 Task: Create a scrum project AgileRealm. Add to scrum project AgileRealm a team member softage.4@softage.net and assign as Project Lead. Add to scrum project AgileRealm a team member softage.1@softage.net
Action: Mouse moved to (175, 50)
Screenshot: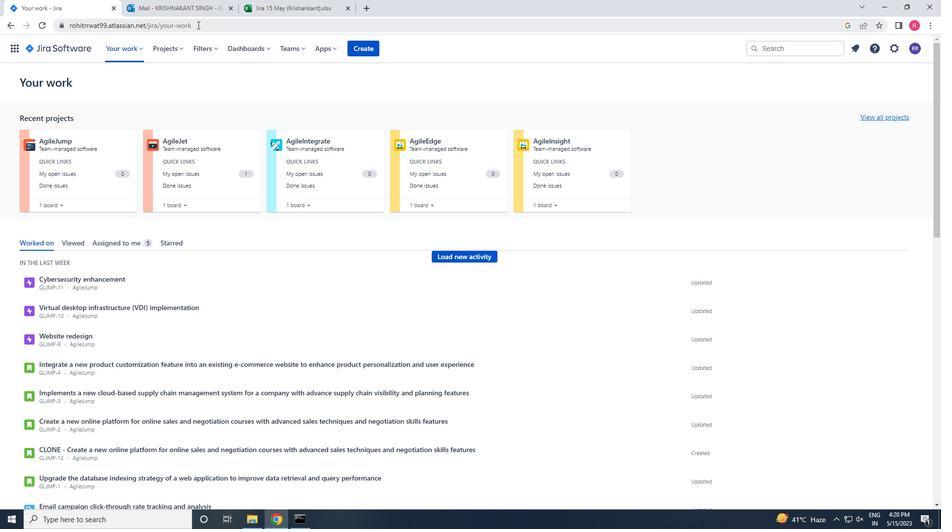 
Action: Mouse pressed left at (175, 50)
Screenshot: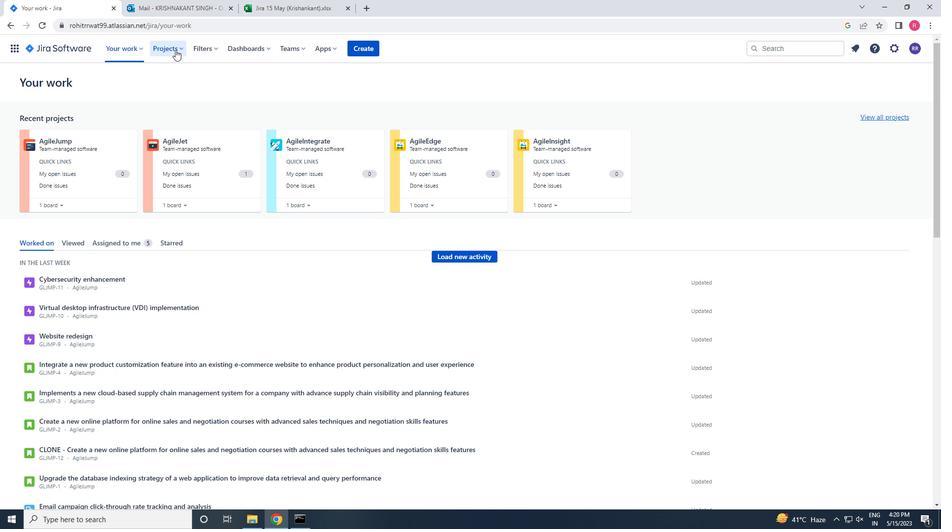 
Action: Mouse moved to (226, 242)
Screenshot: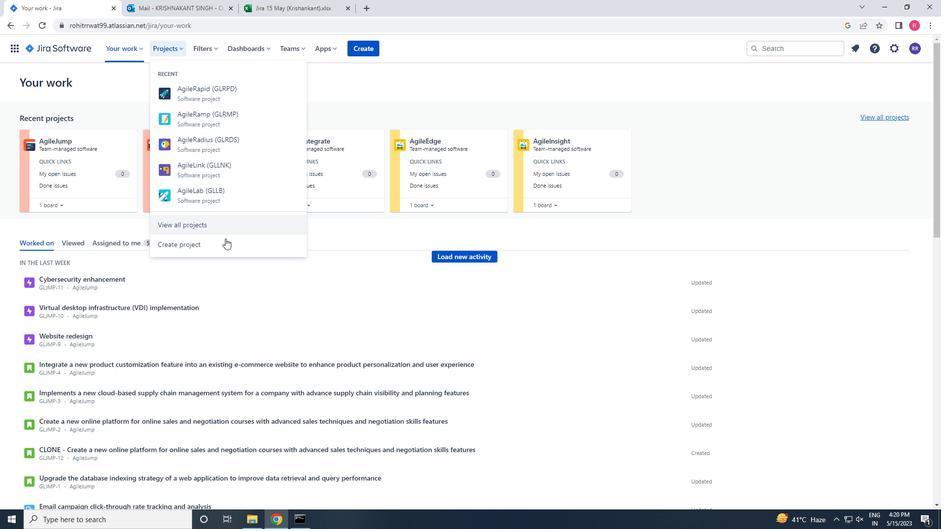 
Action: Mouse pressed left at (226, 242)
Screenshot: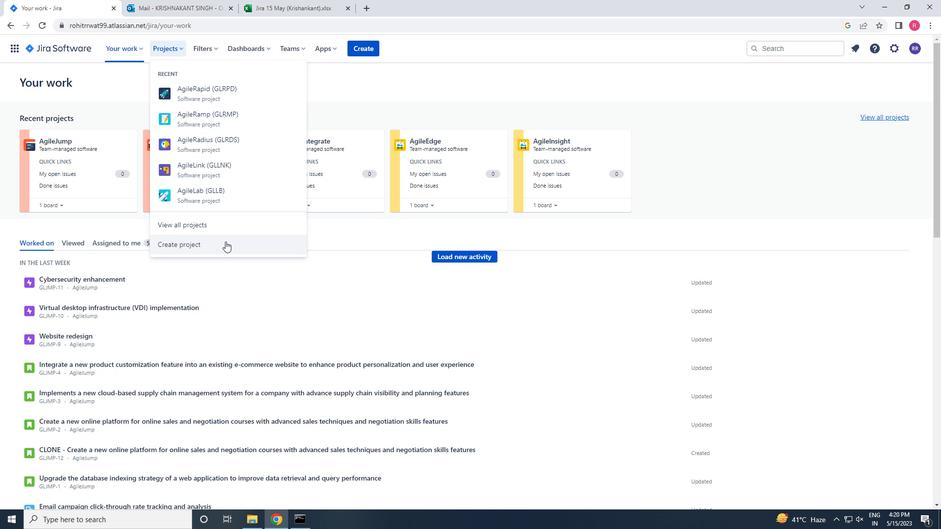 
Action: Mouse moved to (420, 252)
Screenshot: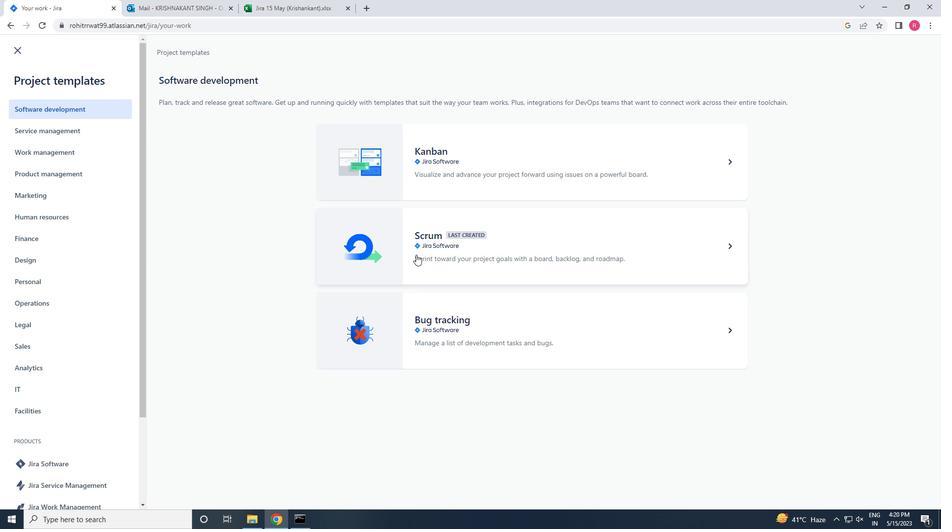 
Action: Mouse pressed left at (420, 252)
Screenshot: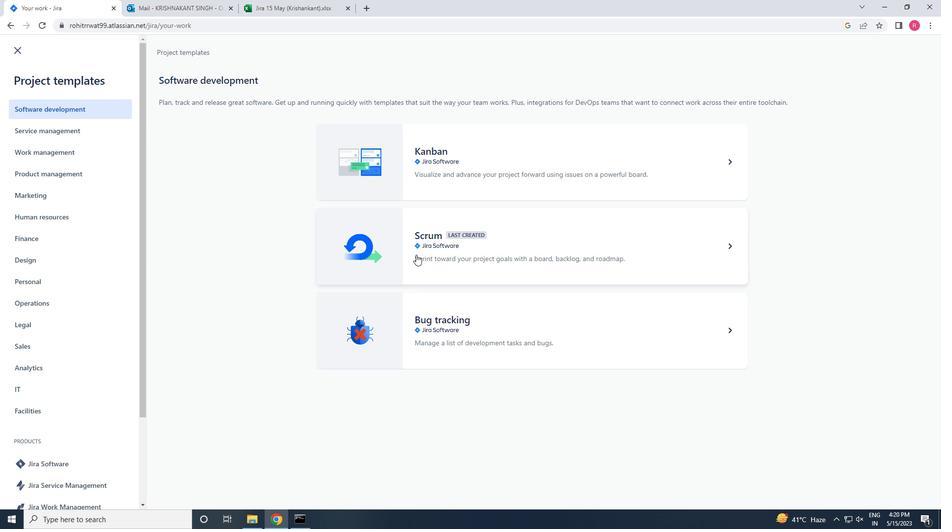 
Action: Mouse moved to (725, 486)
Screenshot: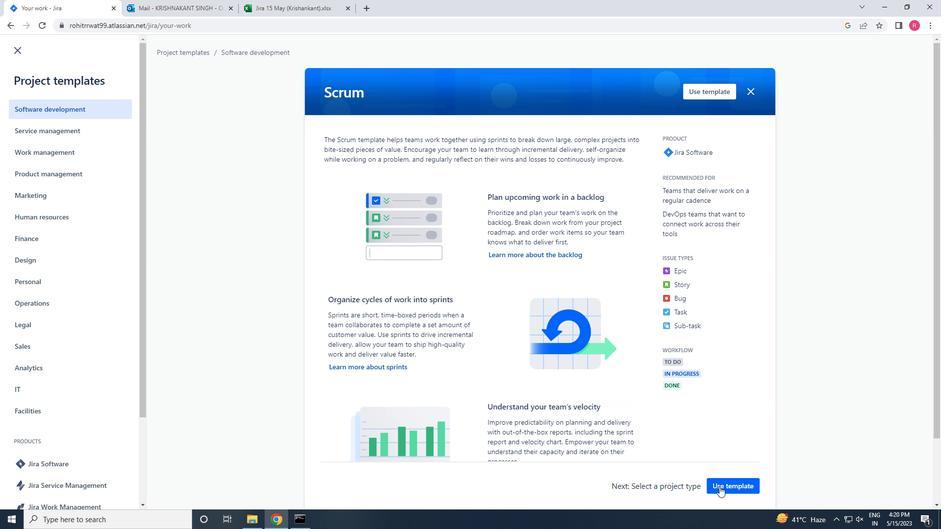 
Action: Mouse pressed left at (725, 486)
Screenshot: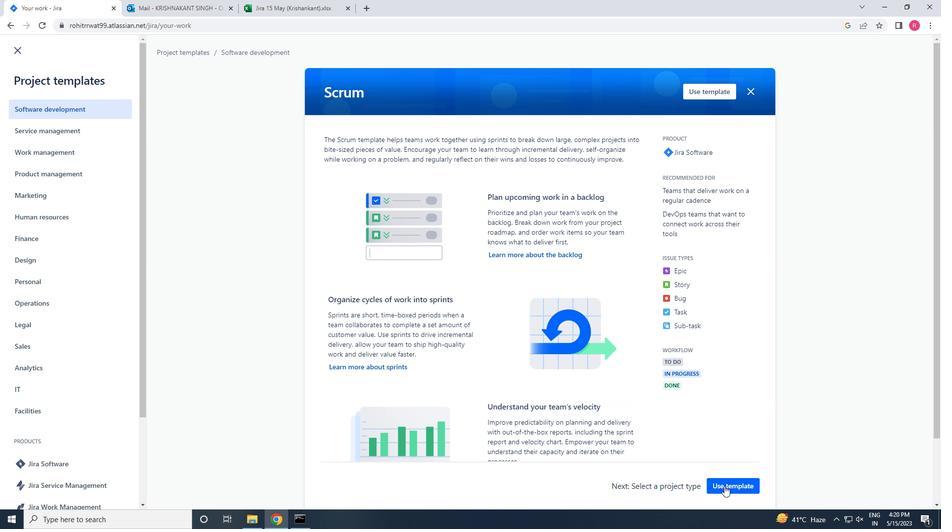 
Action: Mouse moved to (361, 473)
Screenshot: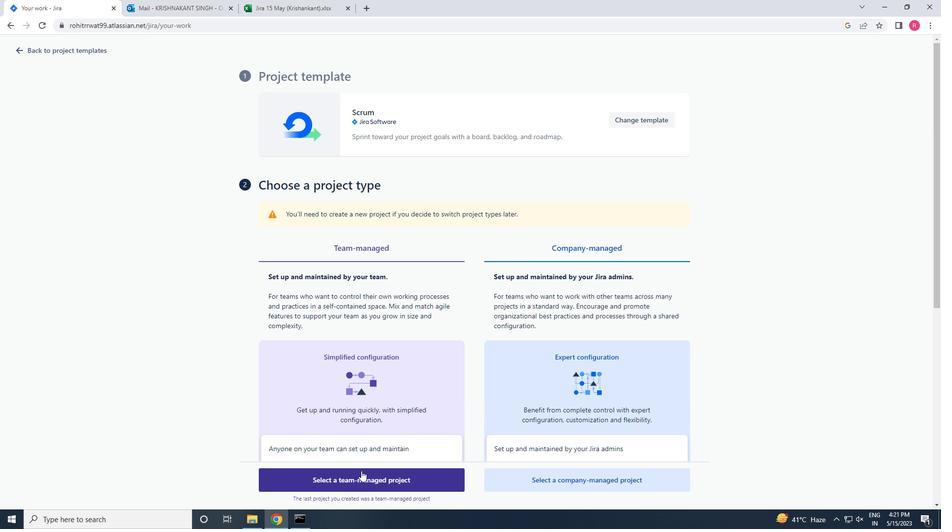 
Action: Mouse pressed left at (361, 473)
Screenshot: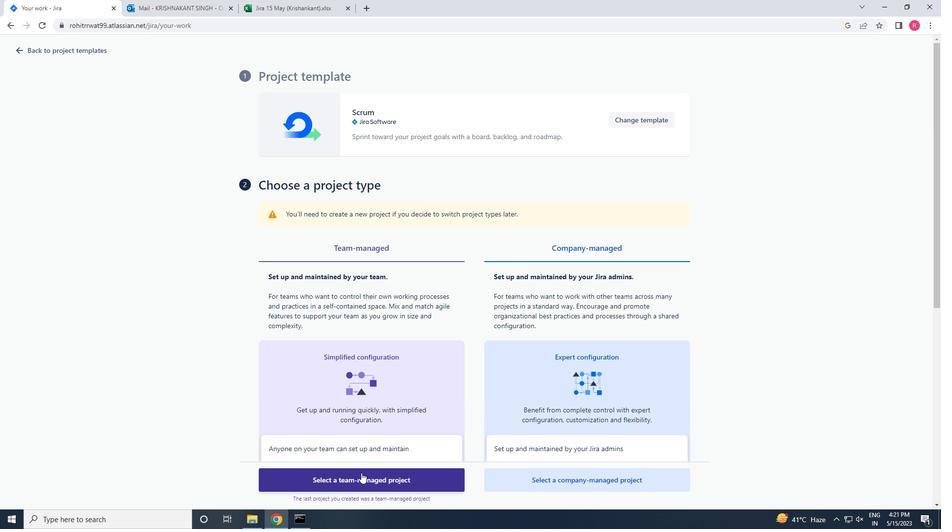 
Action: Mouse moved to (276, 288)
Screenshot: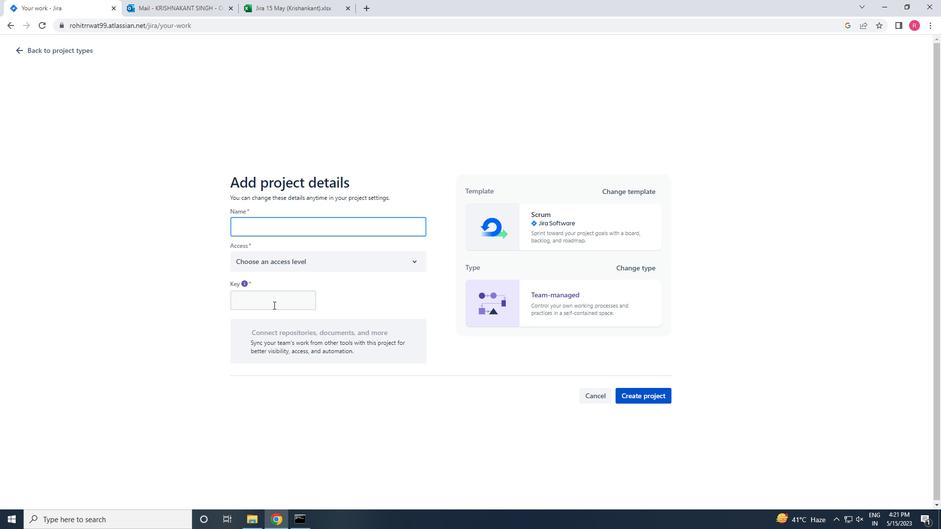 
Action: Key pressed <Key.shift>AGILE<Key.shift>REALM
Screenshot: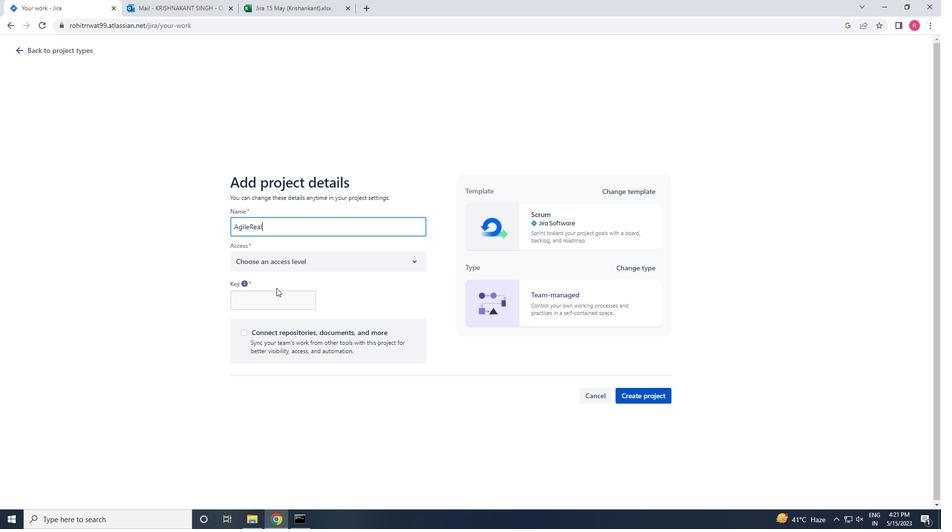 
Action: Mouse moved to (266, 269)
Screenshot: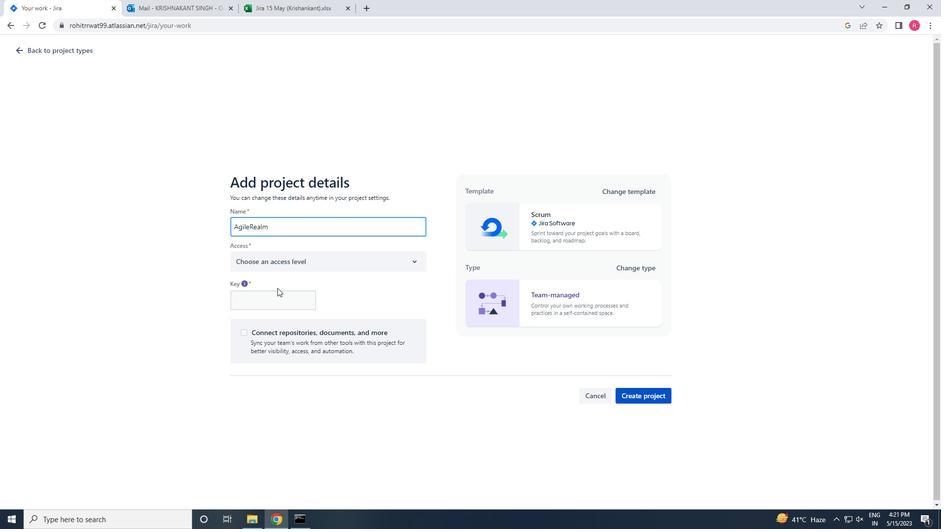 
Action: Mouse pressed left at (266, 269)
Screenshot: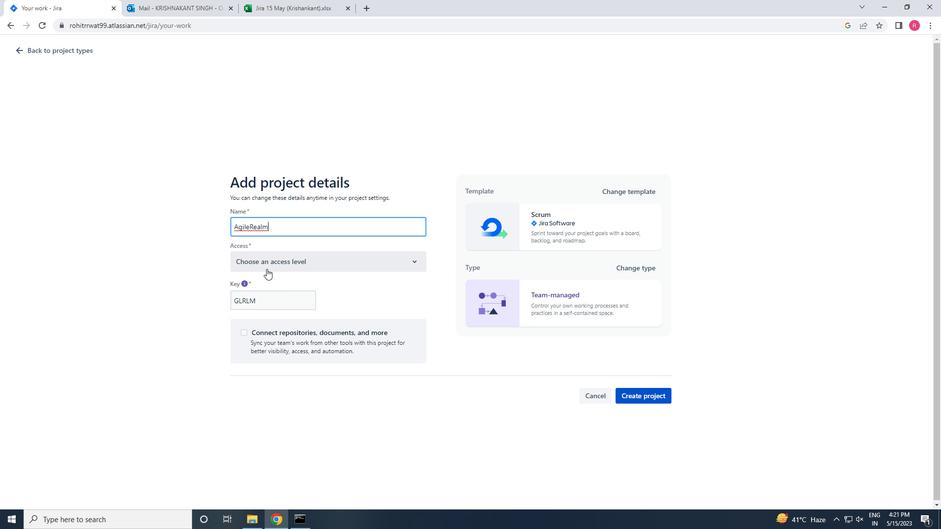 
Action: Mouse moved to (271, 287)
Screenshot: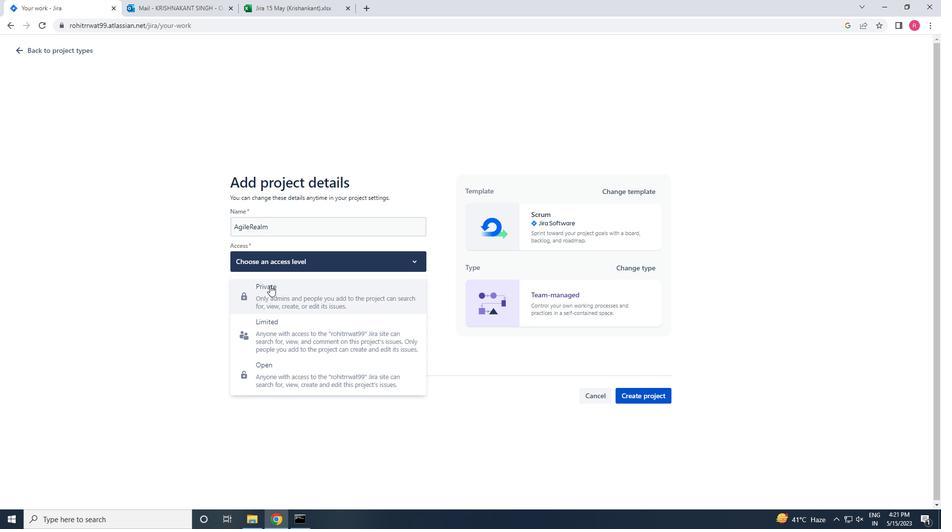 
Action: Mouse pressed left at (271, 287)
Screenshot: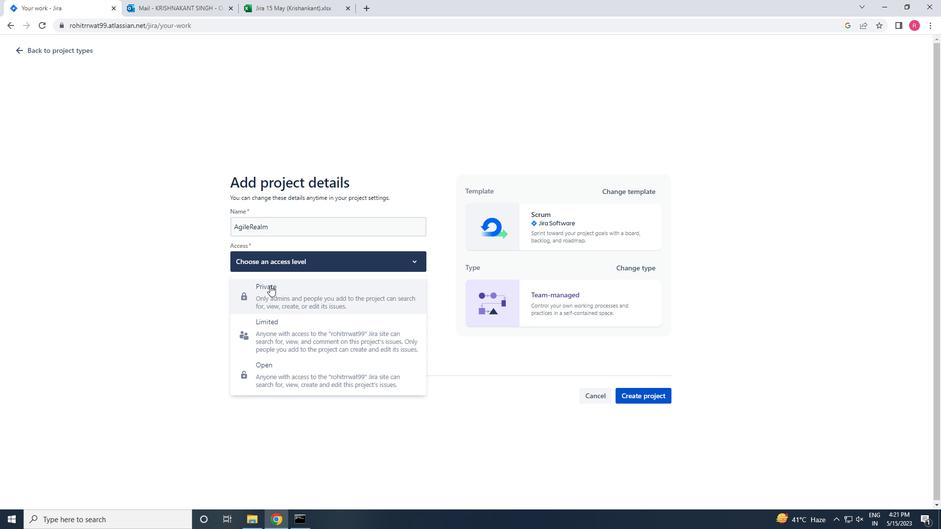 
Action: Mouse moved to (640, 392)
Screenshot: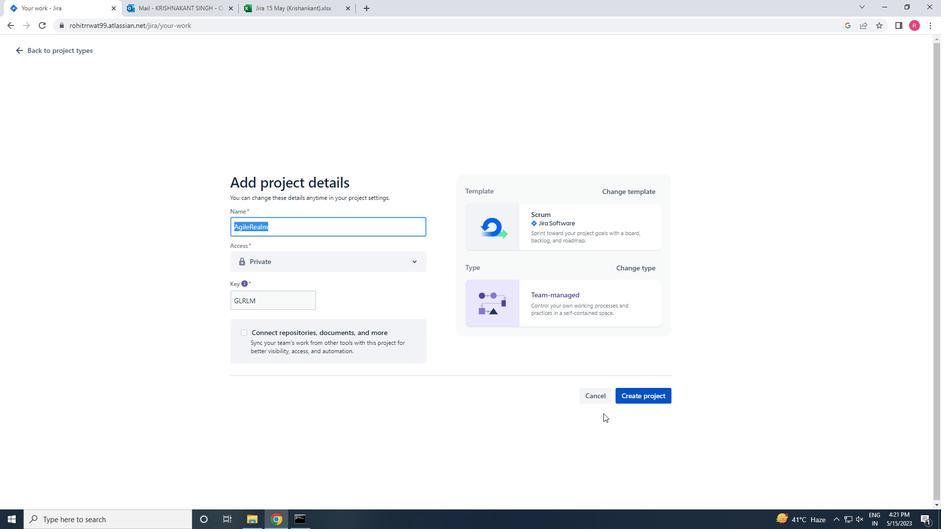 
Action: Mouse pressed left at (640, 392)
Screenshot: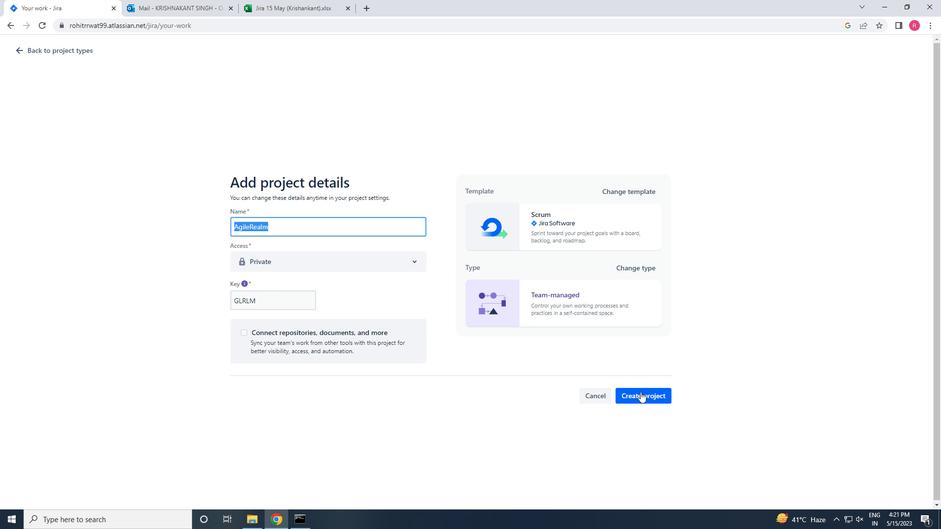 
Action: Mouse moved to (228, 132)
Screenshot: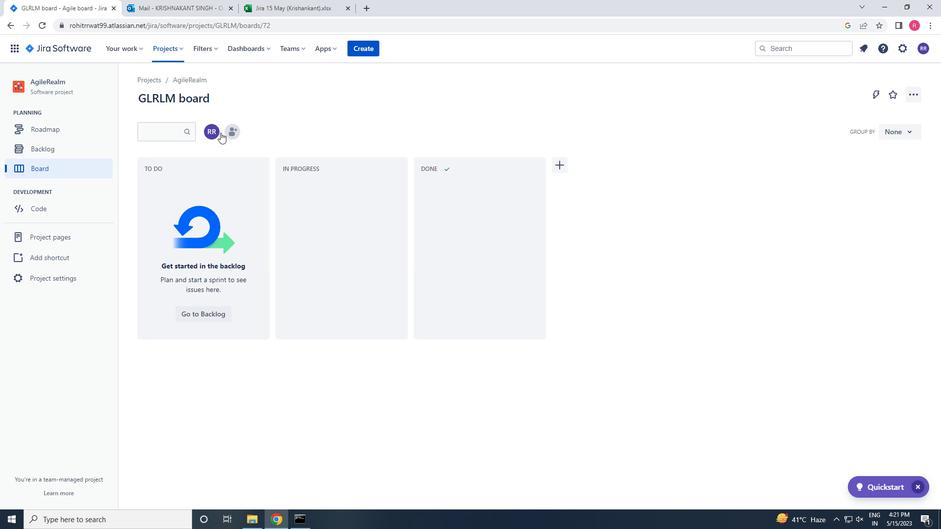 
Action: Mouse pressed left at (228, 132)
Screenshot: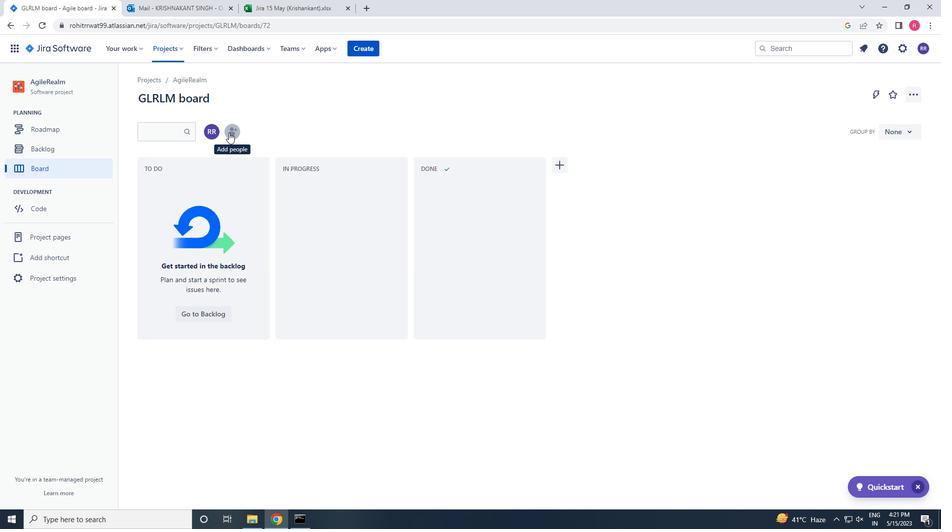 
Action: Key pressed SO<Key.backspace>SOFTAGE.4<Key.shift>@SOFTAGE.NET
Screenshot: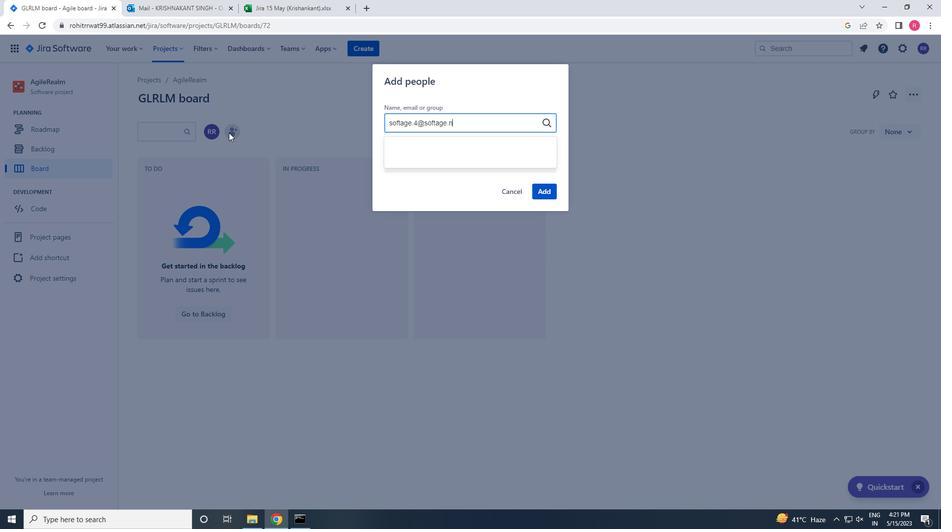 
Action: Mouse moved to (455, 182)
Screenshot: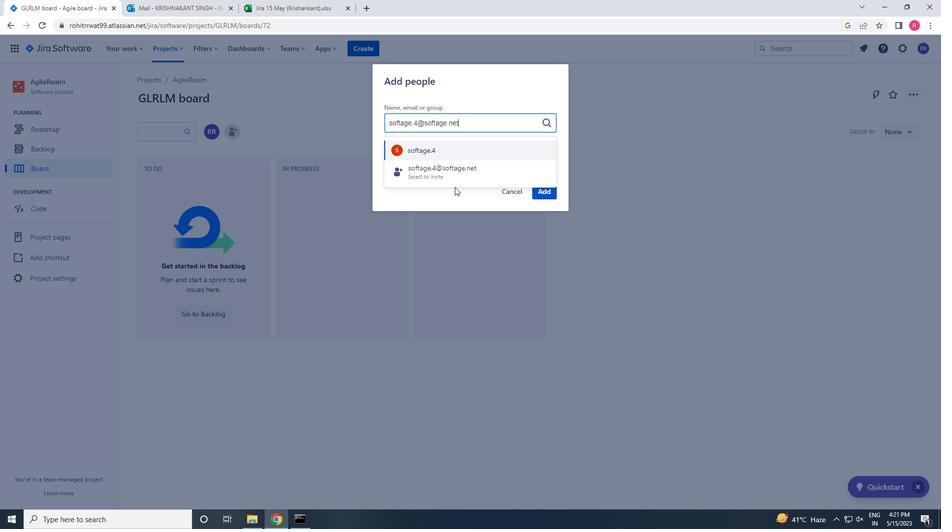 
Action: Mouse pressed left at (455, 182)
Screenshot: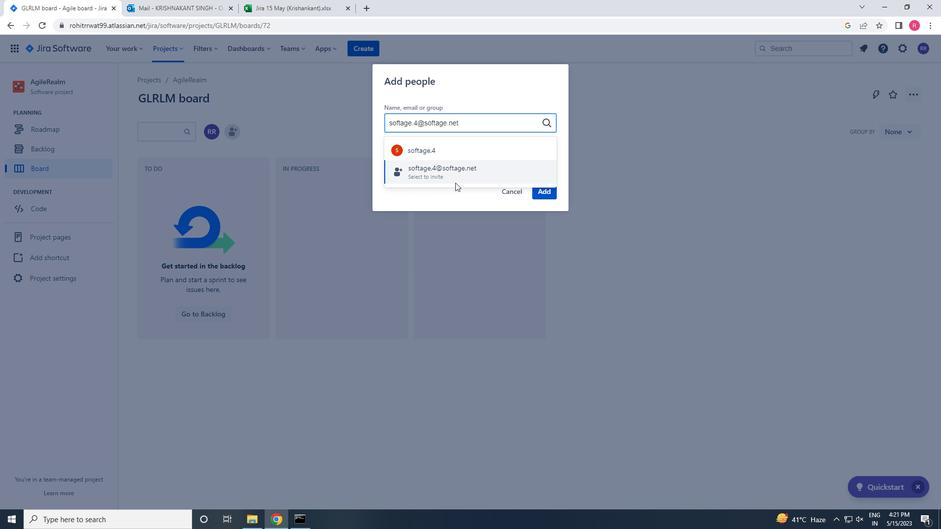 
Action: Mouse moved to (539, 195)
Screenshot: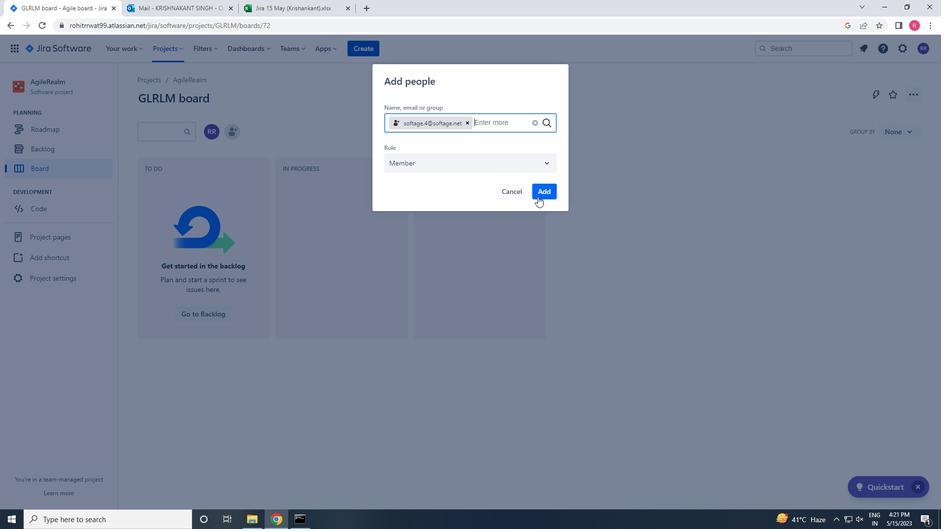 
Action: Mouse pressed left at (539, 195)
Screenshot: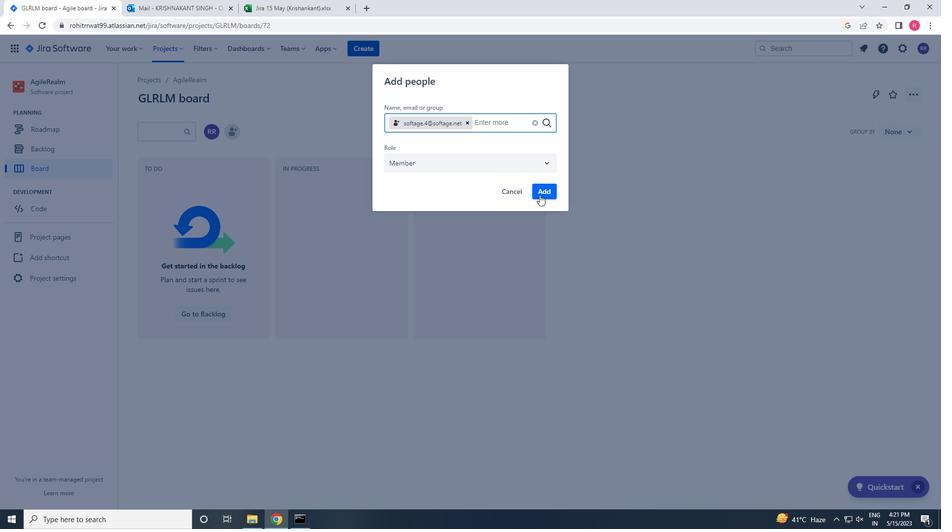 
Action: Mouse moved to (95, 284)
Screenshot: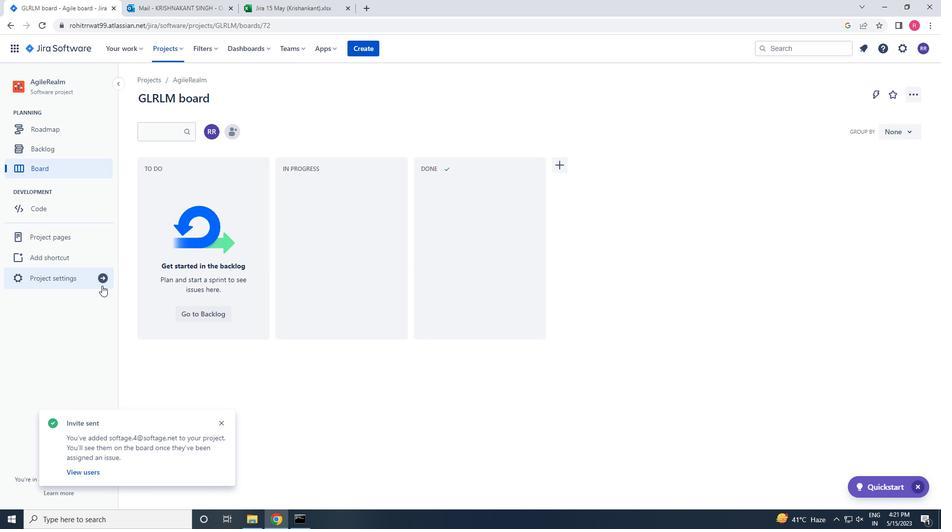 
Action: Mouse pressed left at (95, 284)
Screenshot: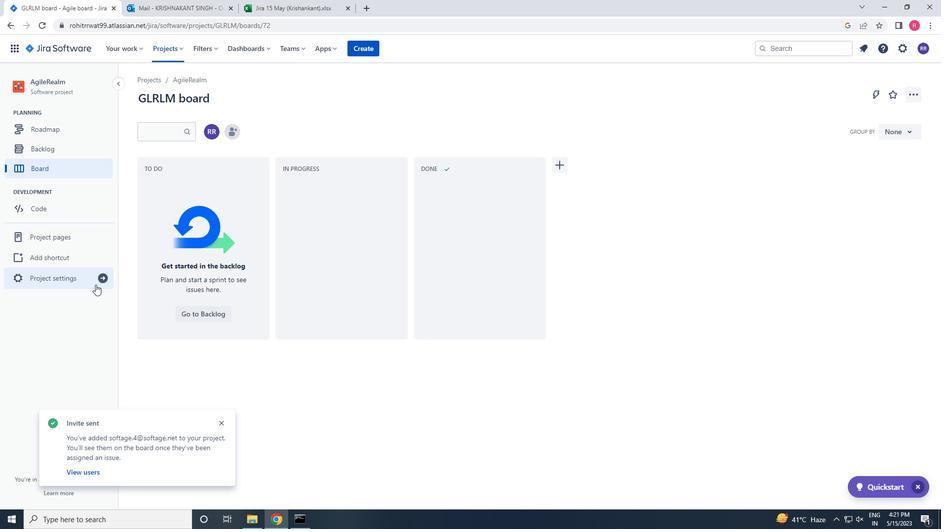
Action: Mouse moved to (480, 349)
Screenshot: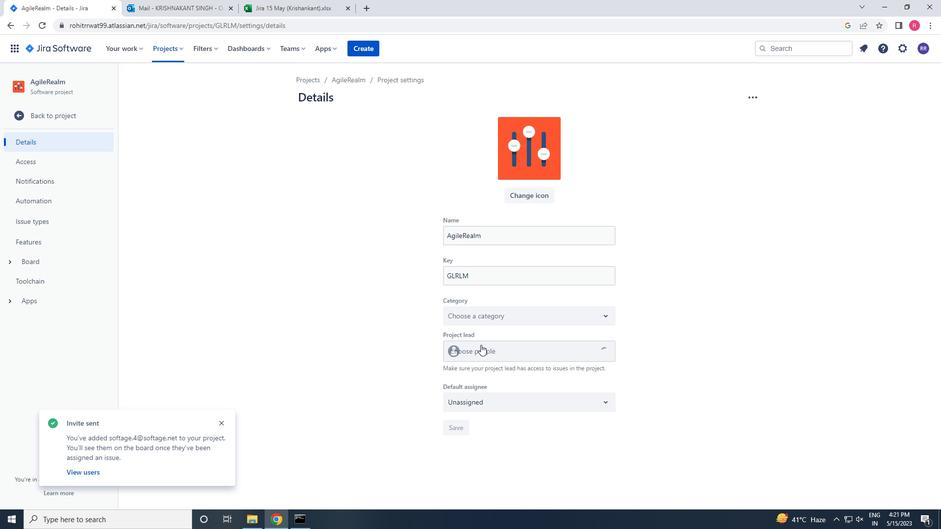 
Action: Mouse pressed left at (480, 349)
Screenshot: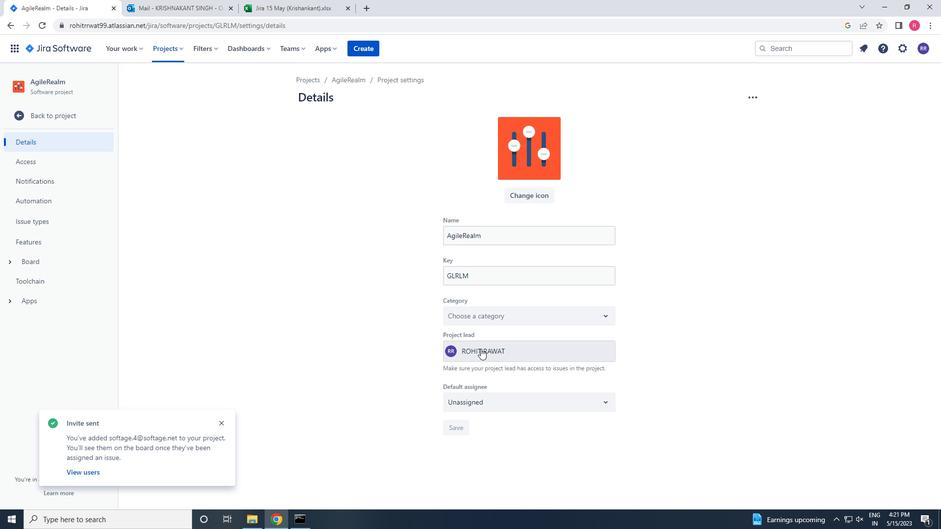 
Action: Key pressed SOFTAGE.4<Key.shift>@SOFTAGE.NET
Screenshot: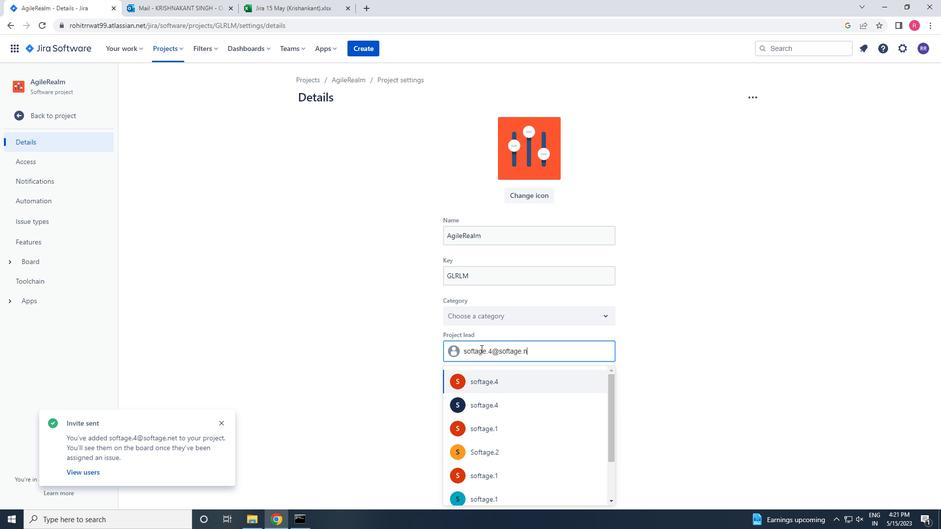 
Action: Mouse moved to (494, 377)
Screenshot: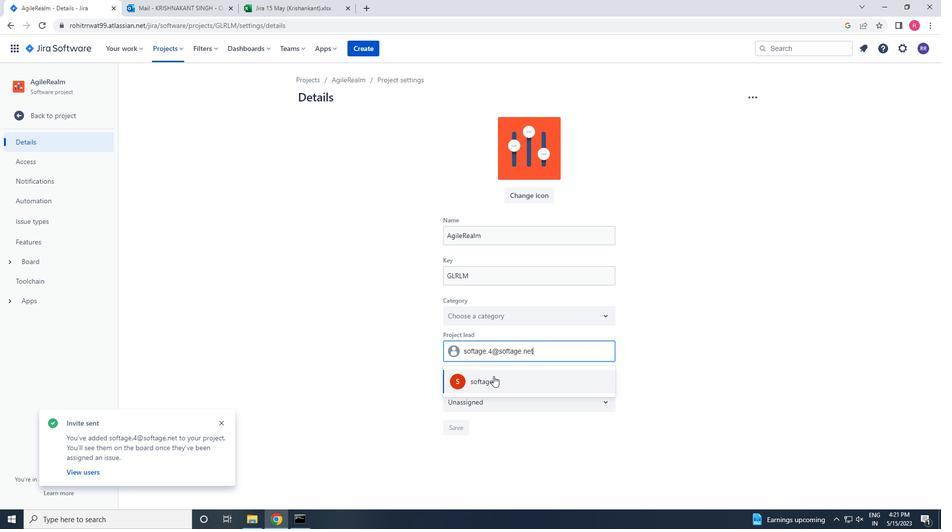 
Action: Mouse pressed left at (494, 377)
Screenshot: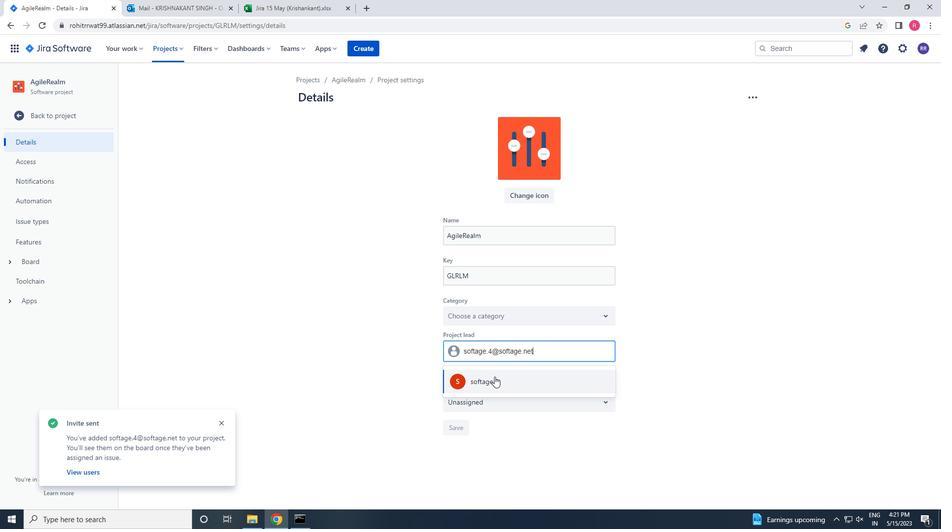 
Action: Mouse moved to (461, 428)
Screenshot: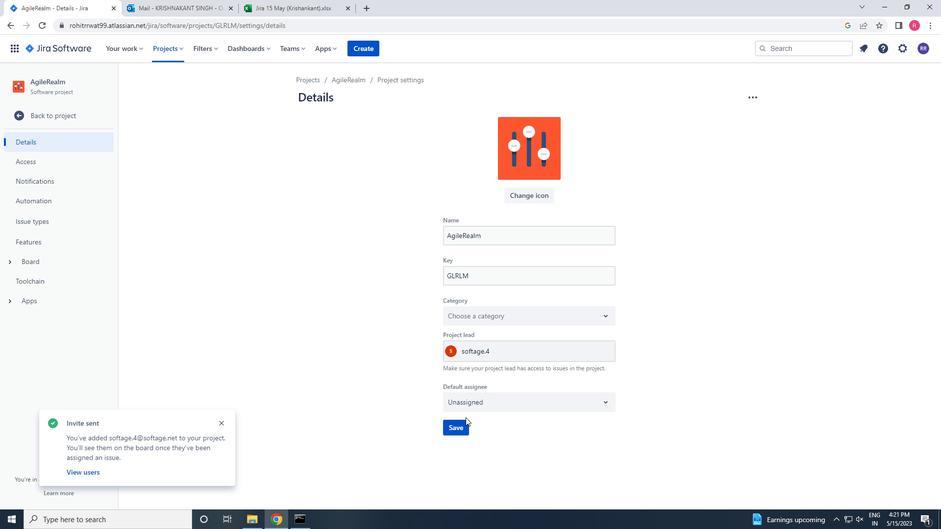 
Action: Mouse pressed left at (461, 428)
Screenshot: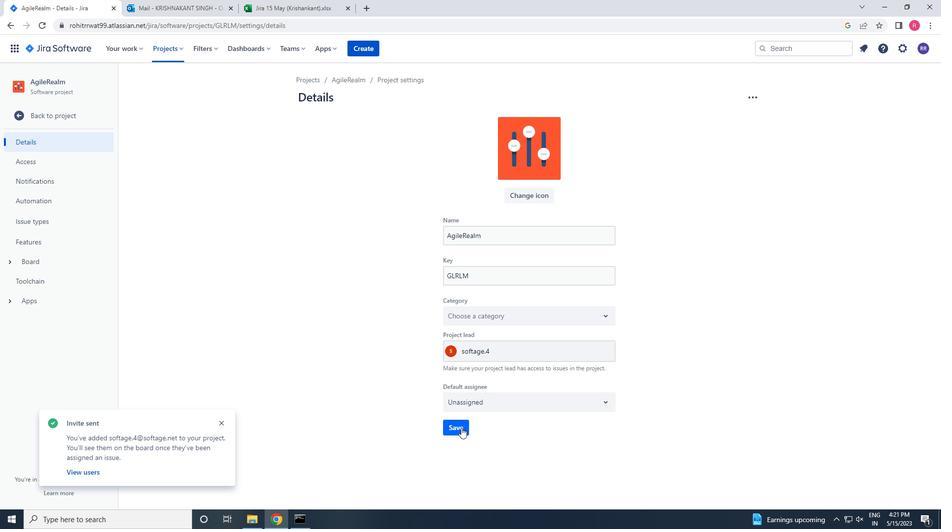 
Action: Mouse moved to (66, 121)
Screenshot: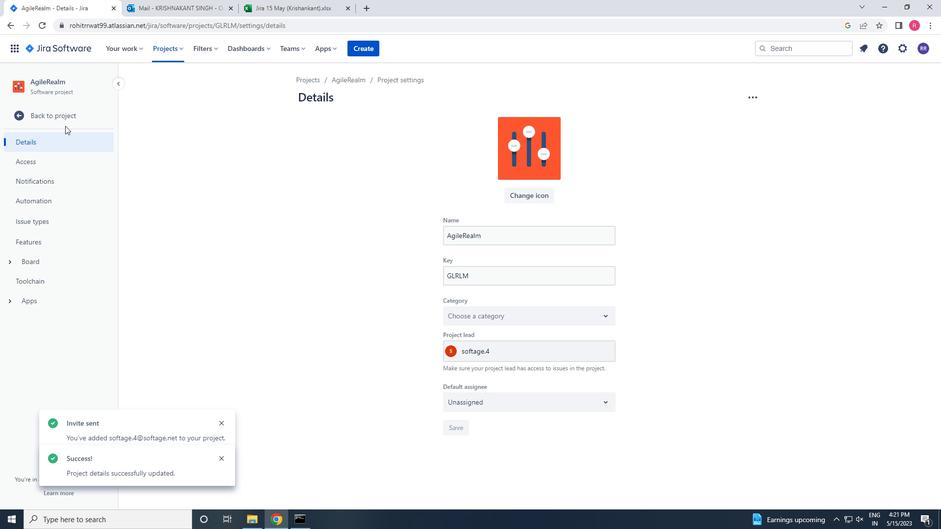 
Action: Mouse pressed left at (66, 121)
Screenshot: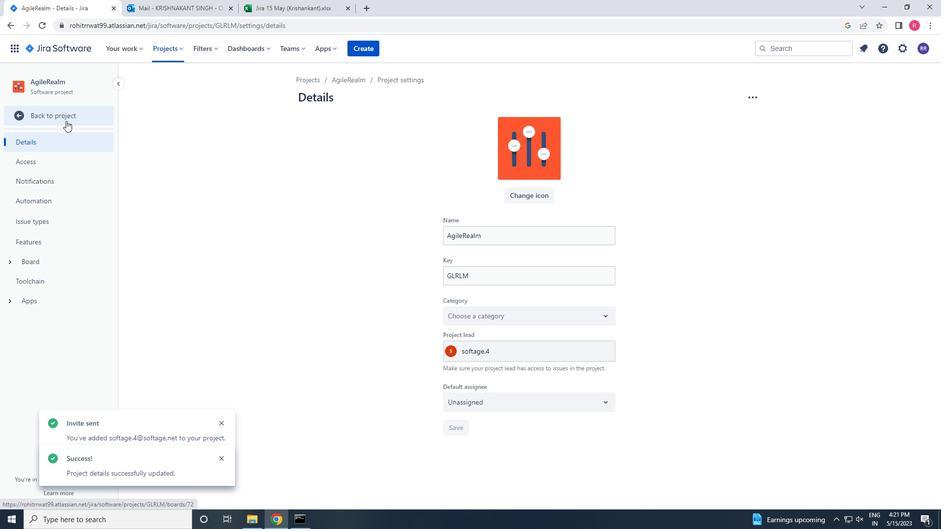 
Action: Mouse moved to (234, 135)
Screenshot: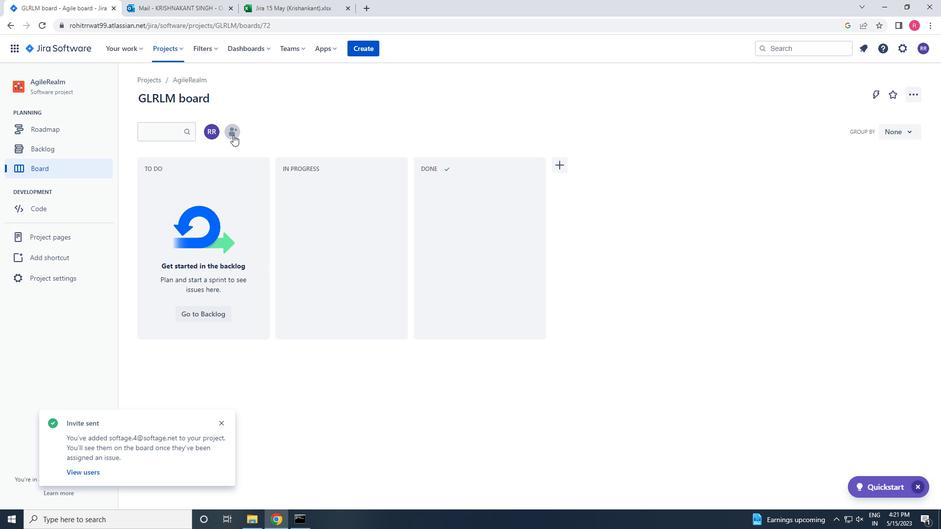 
Action: Mouse pressed left at (234, 135)
Screenshot: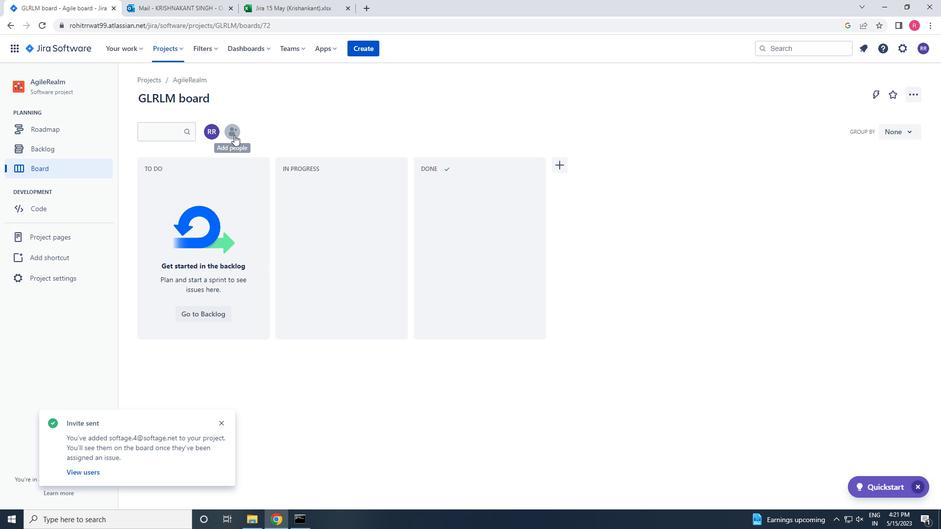 
Action: Key pressed SOFTAGE.1<Key.shift>@SOFTAGE.NET
Screenshot: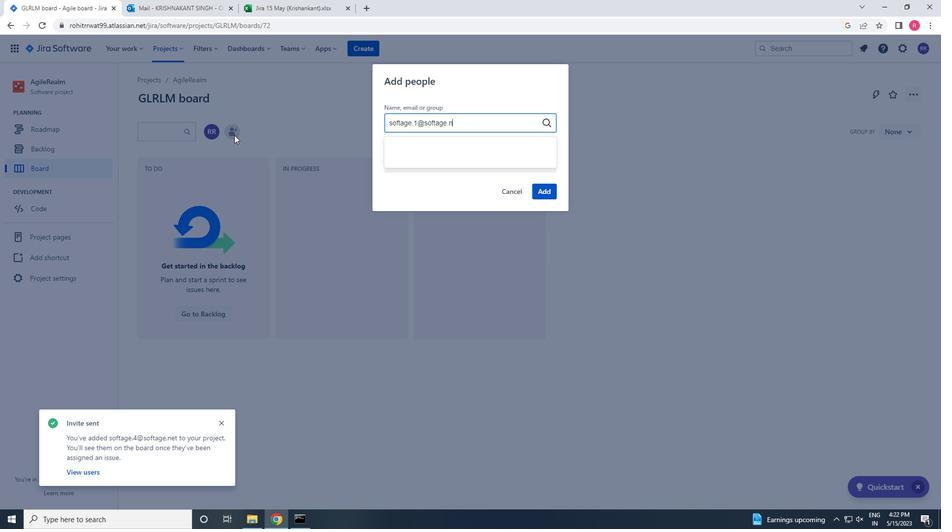 
Action: Mouse scrolled (234, 135) with delta (0, 0)
Screenshot: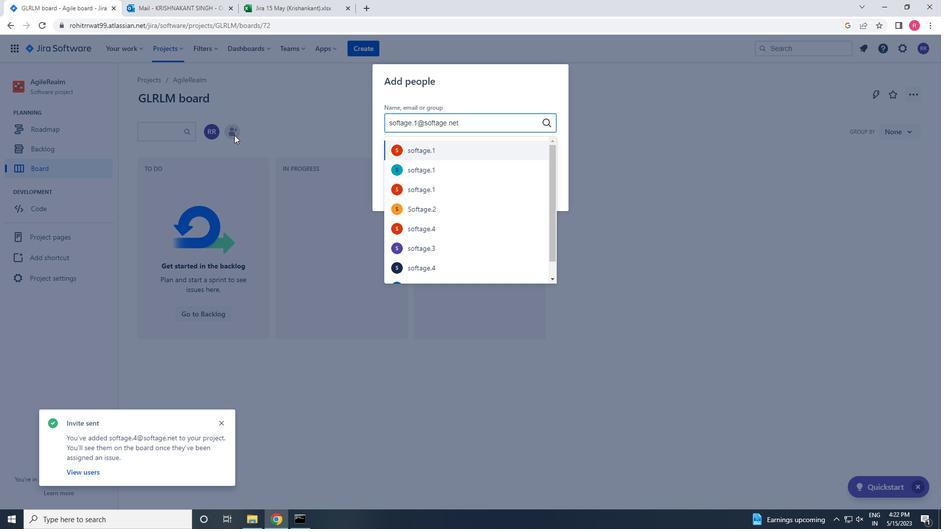 
Action: Mouse moved to (234, 135)
Screenshot: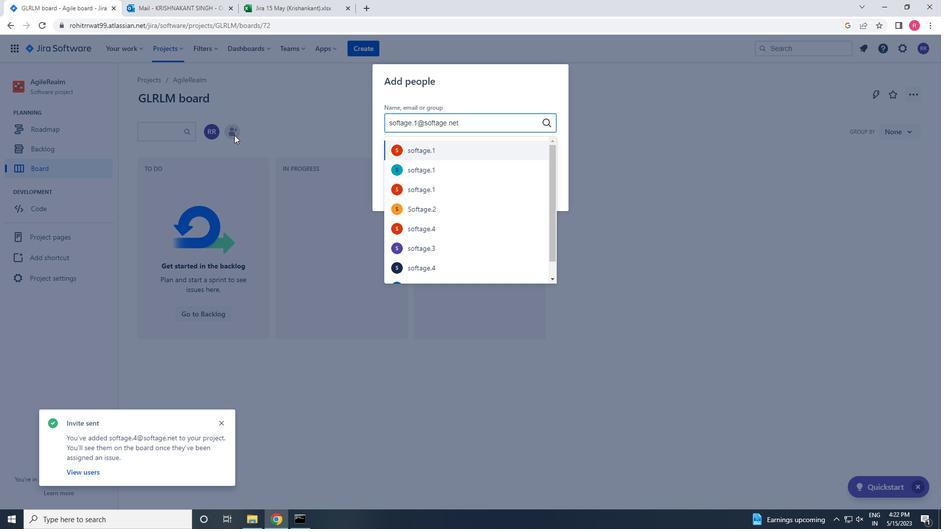 
Action: Mouse scrolled (234, 135) with delta (0, 0)
Screenshot: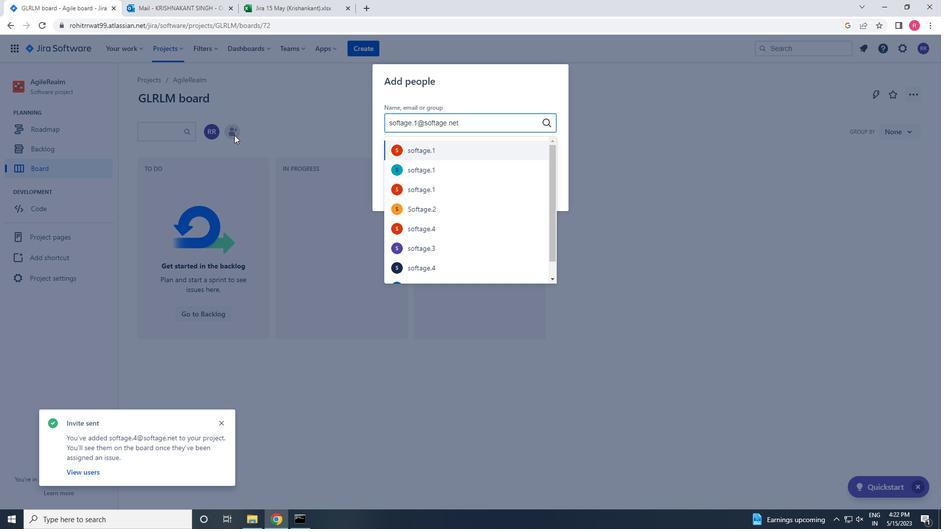 
Action: Mouse scrolled (234, 135) with delta (0, 0)
Screenshot: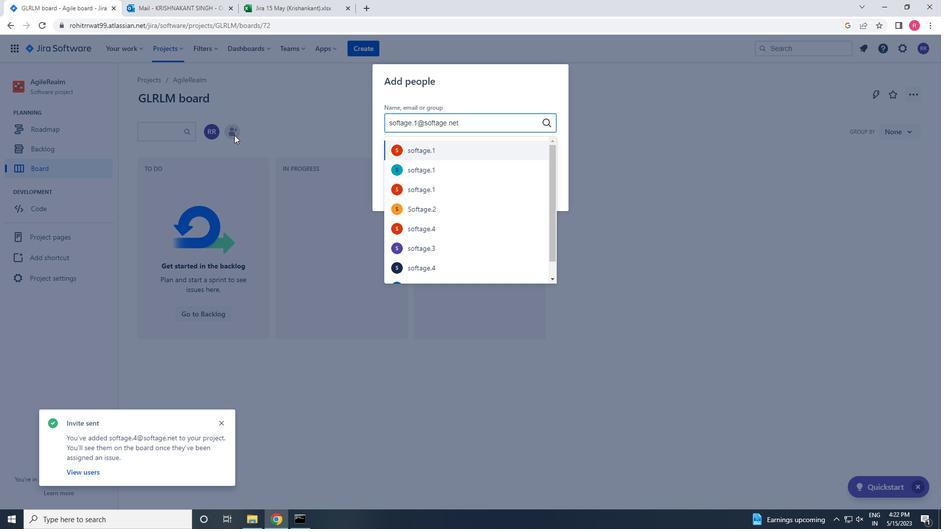 
Action: Mouse moved to (426, 164)
Screenshot: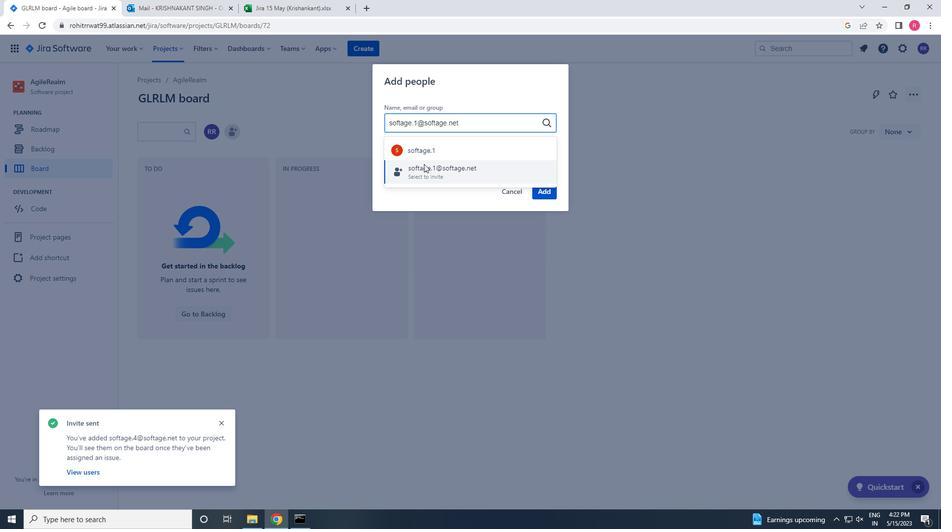 
Action: Mouse pressed left at (426, 164)
Screenshot: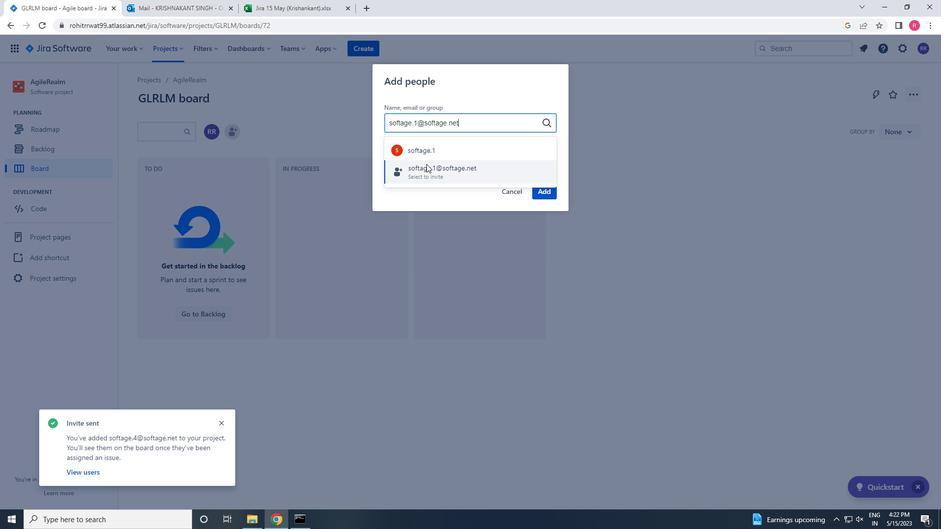 
Action: Mouse moved to (547, 194)
Screenshot: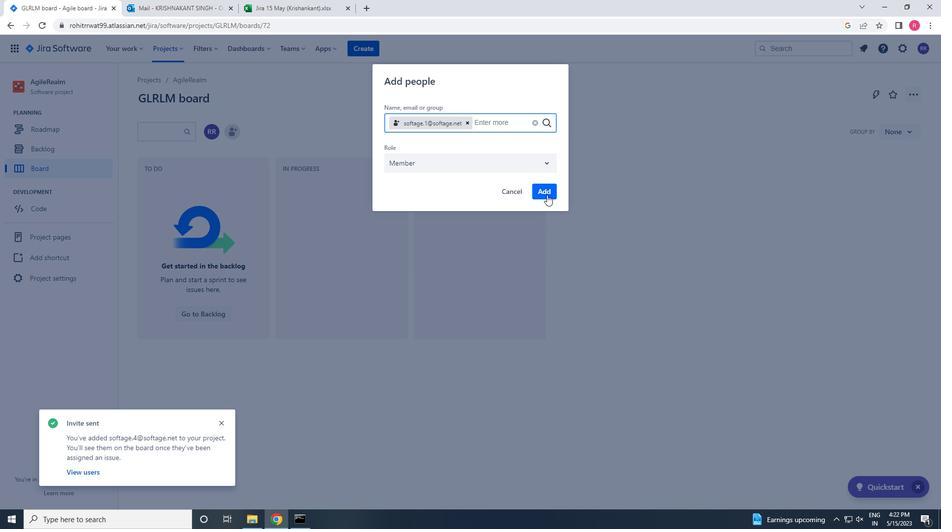 
Action: Mouse pressed left at (547, 194)
Screenshot: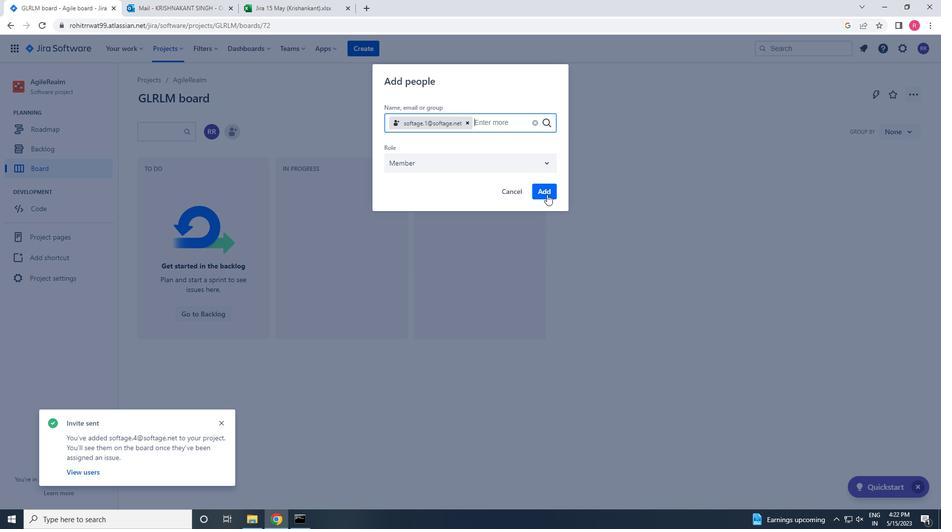
